 Task: Toggle the sticky in the hover.
Action: Mouse moved to (3, 653)
Screenshot: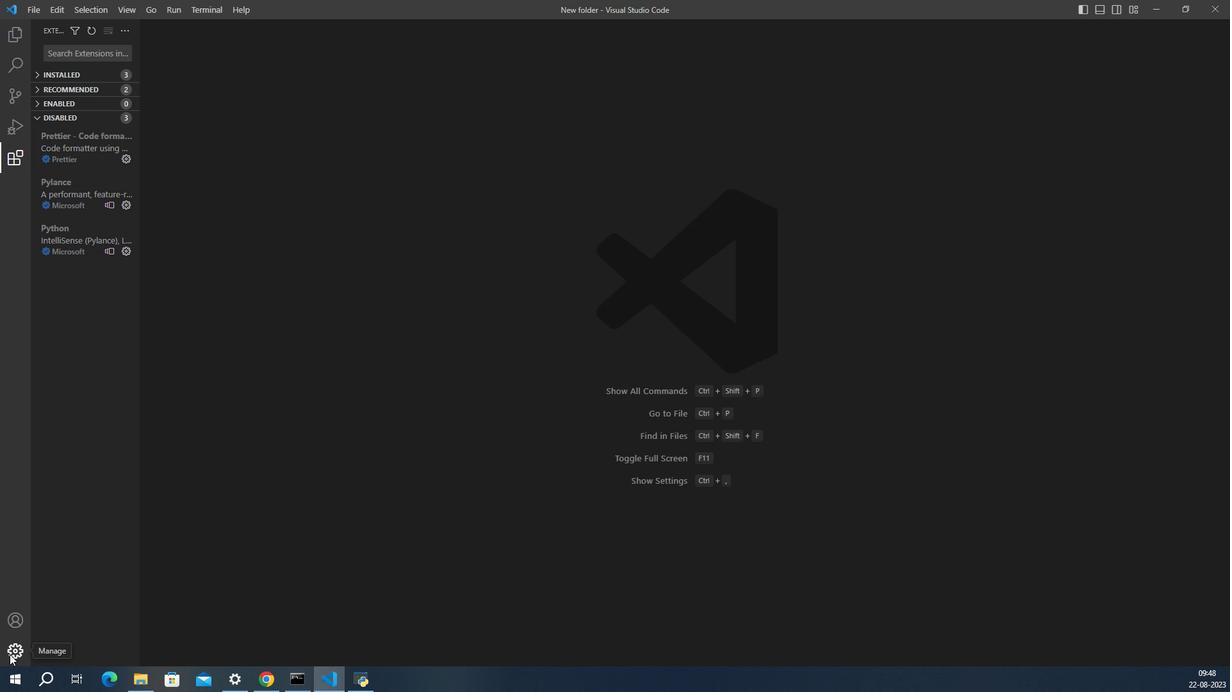 
Action: Mouse pressed left at (3, 653)
Screenshot: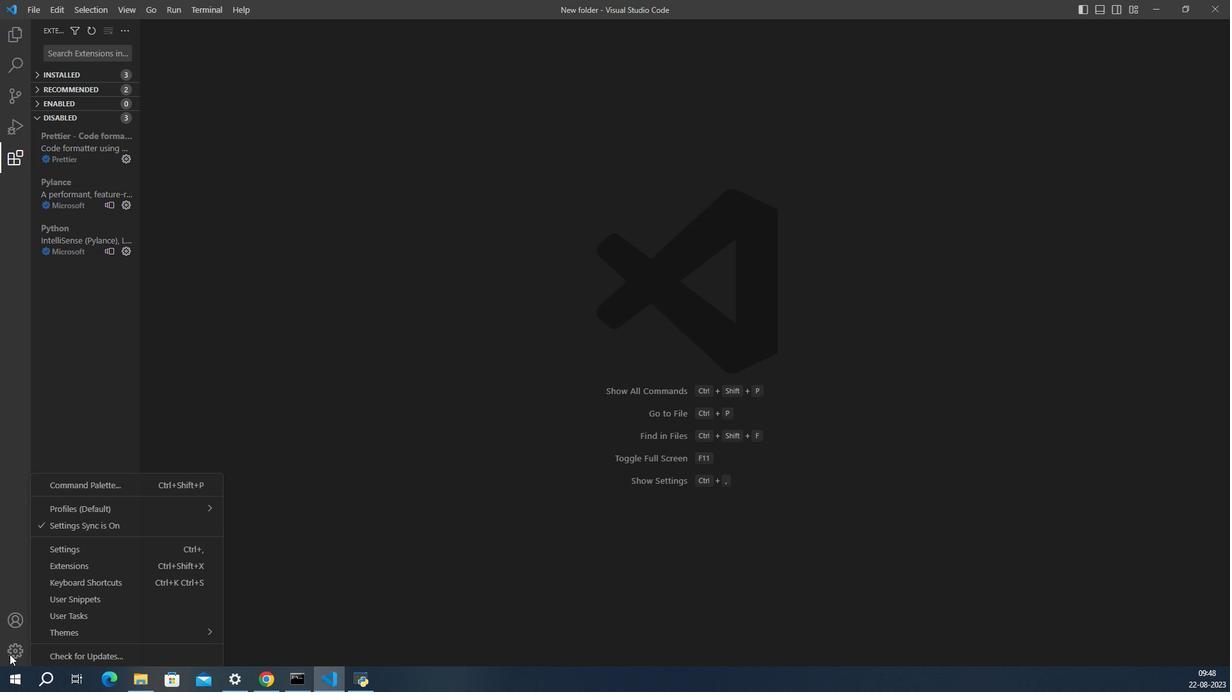 
Action: Mouse moved to (69, 549)
Screenshot: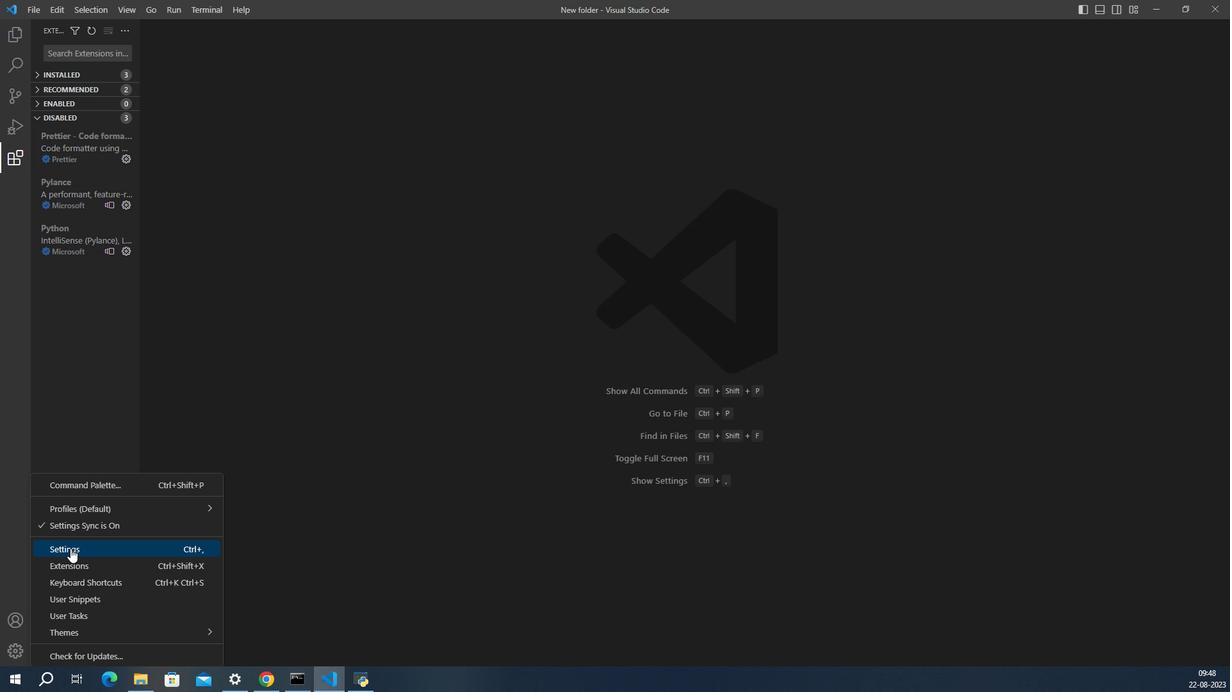 
Action: Mouse pressed left at (69, 549)
Screenshot: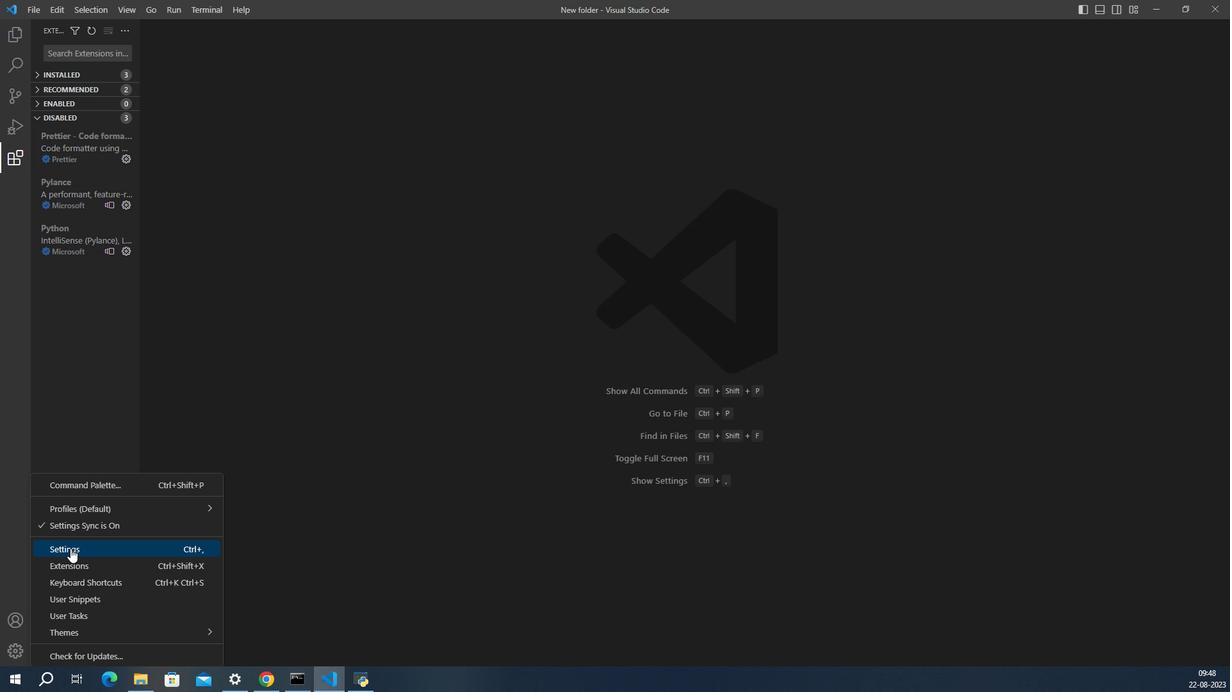 
Action: Mouse moved to (583, 389)
Screenshot: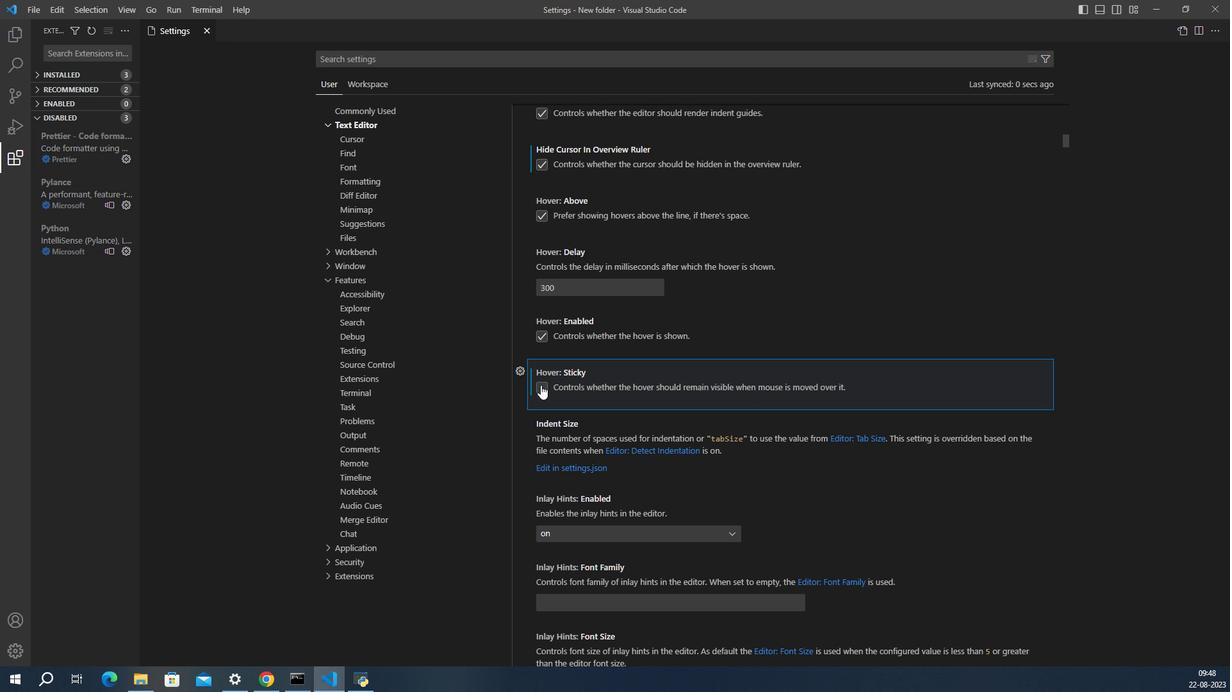 
Action: Mouse pressed left at (583, 389)
Screenshot: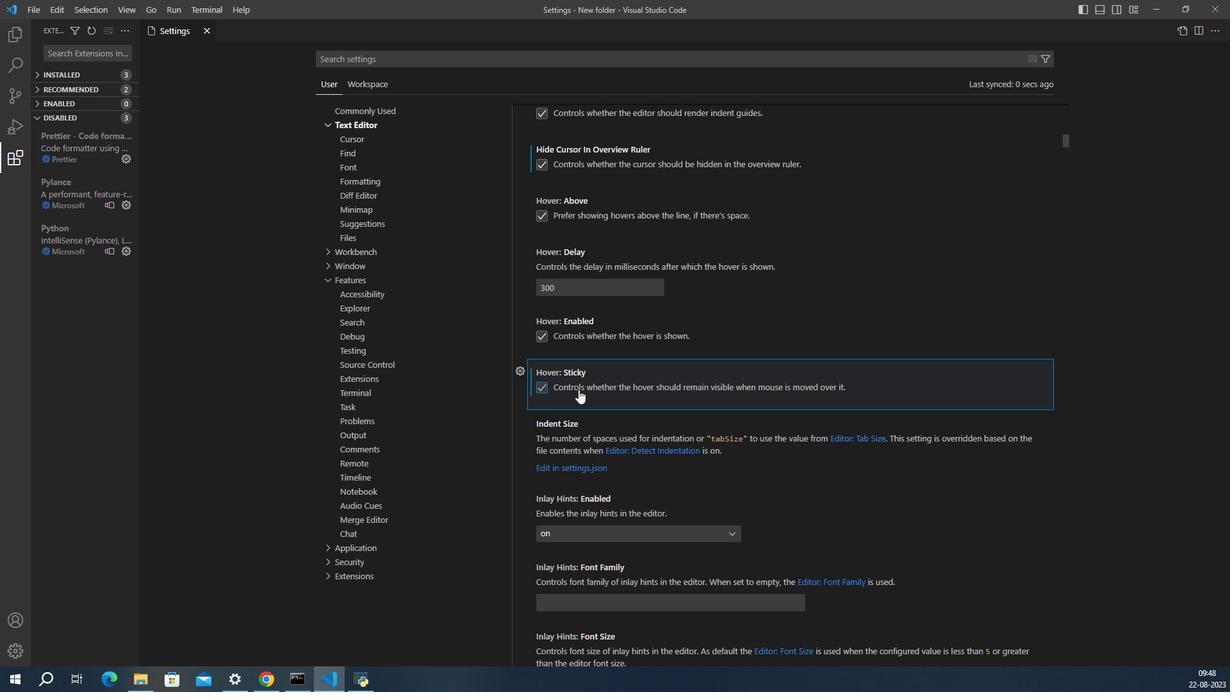 
Action: Mouse moved to (633, 393)
Screenshot: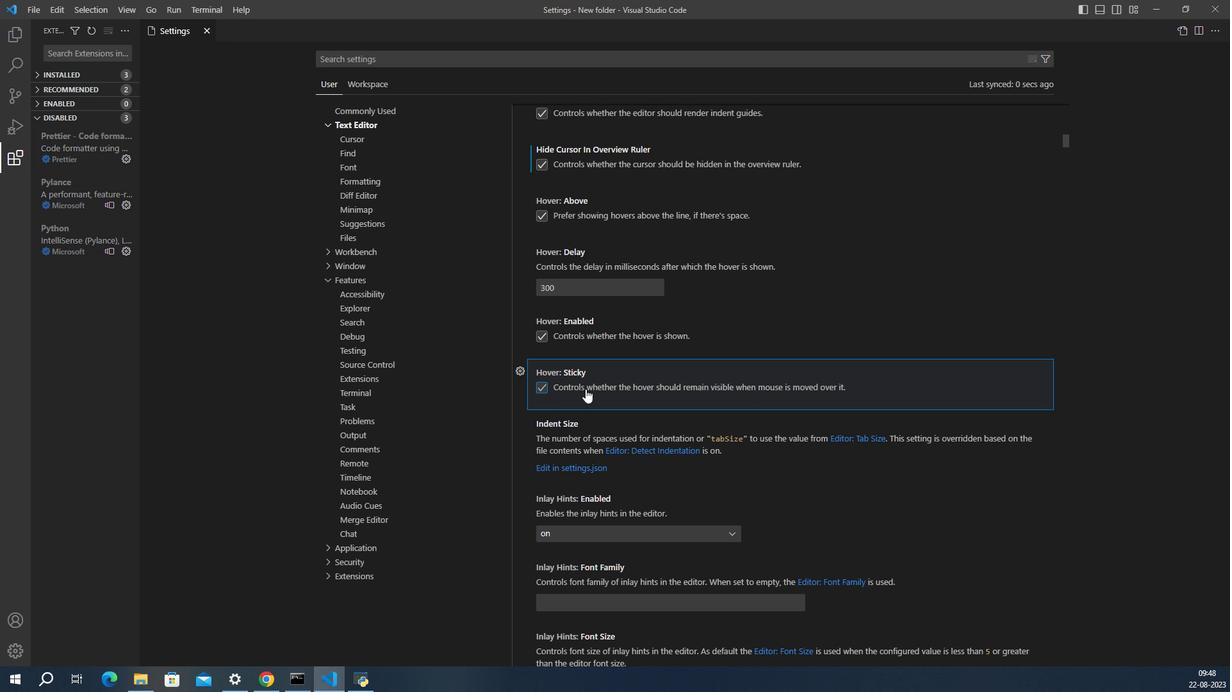 
